 Task: Add Zora as organization name.
Action: Mouse moved to (754, 86)
Screenshot: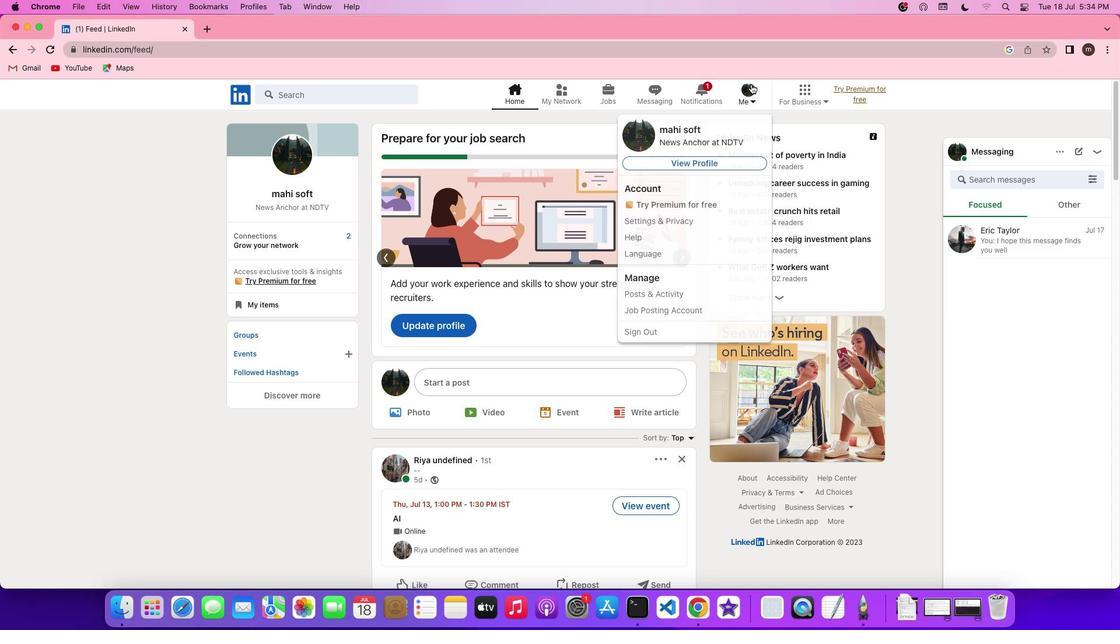 
Action: Mouse pressed left at (754, 86)
Screenshot: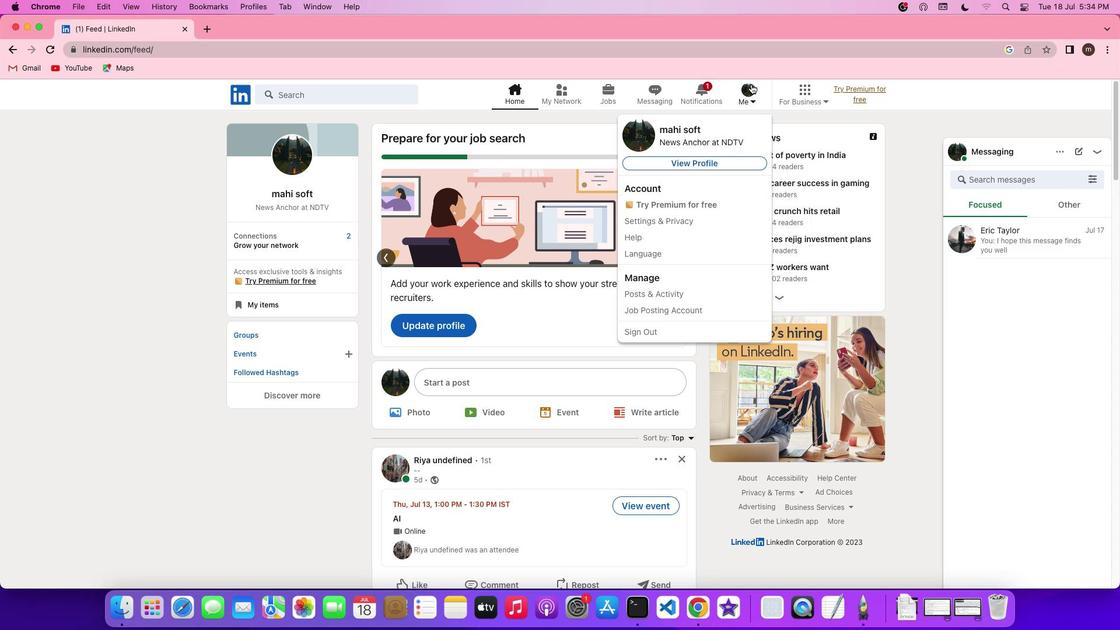 
Action: Mouse pressed left at (754, 86)
Screenshot: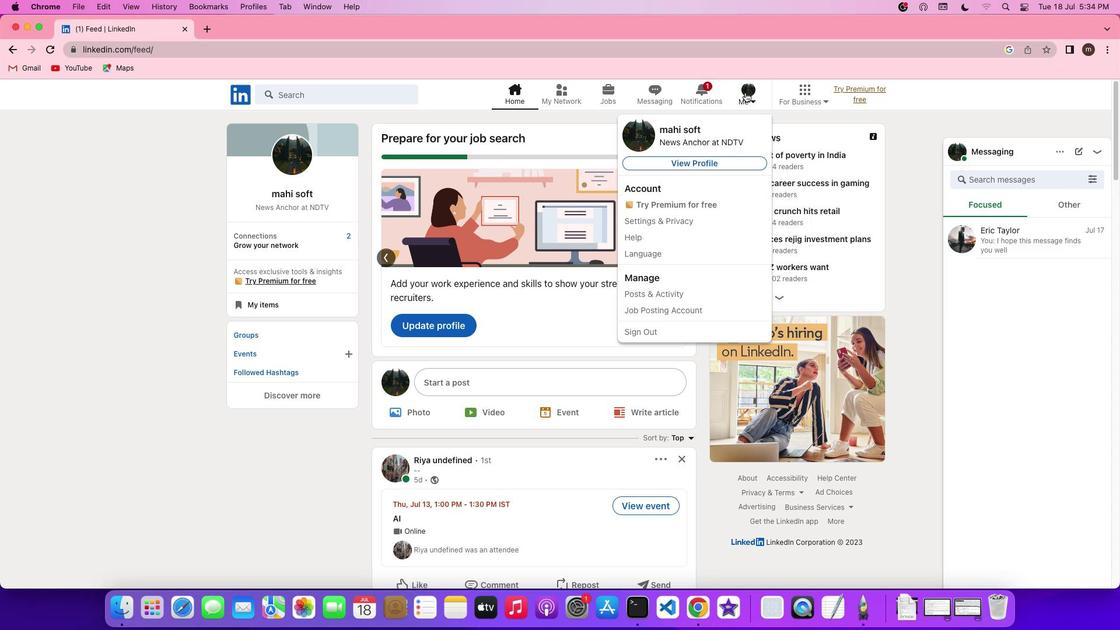 
Action: Mouse moved to (705, 159)
Screenshot: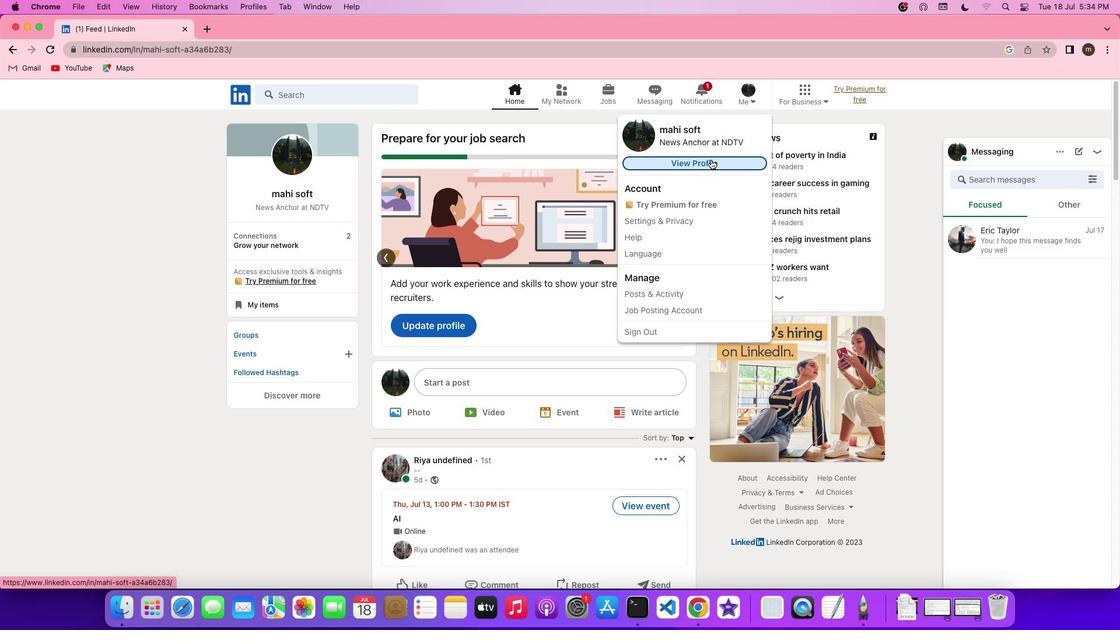 
Action: Mouse pressed left at (705, 159)
Screenshot: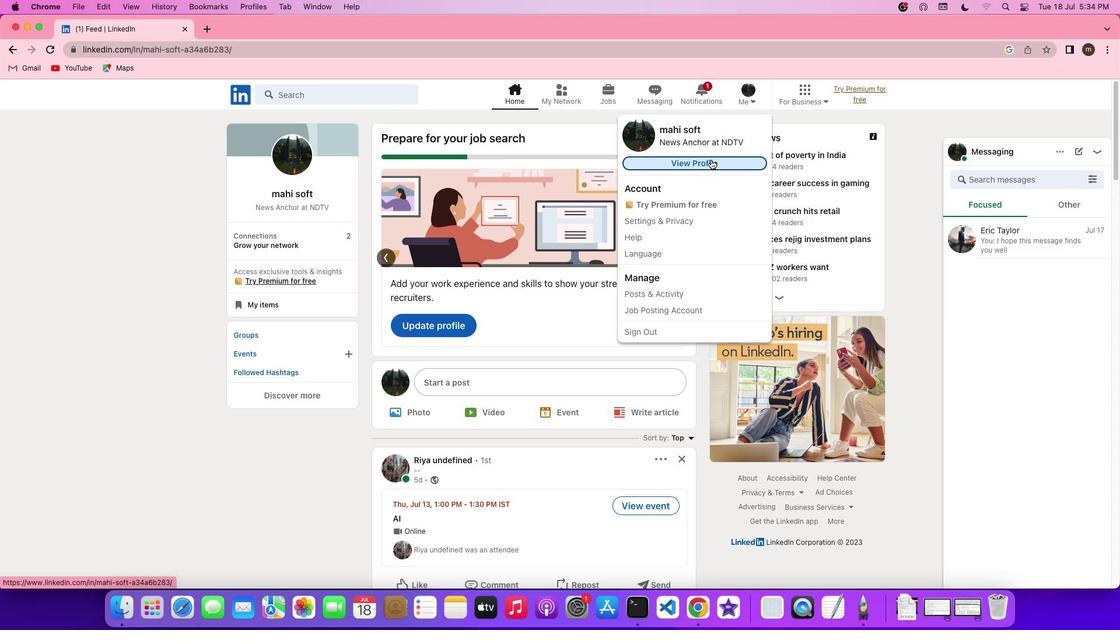 
Action: Mouse moved to (337, 341)
Screenshot: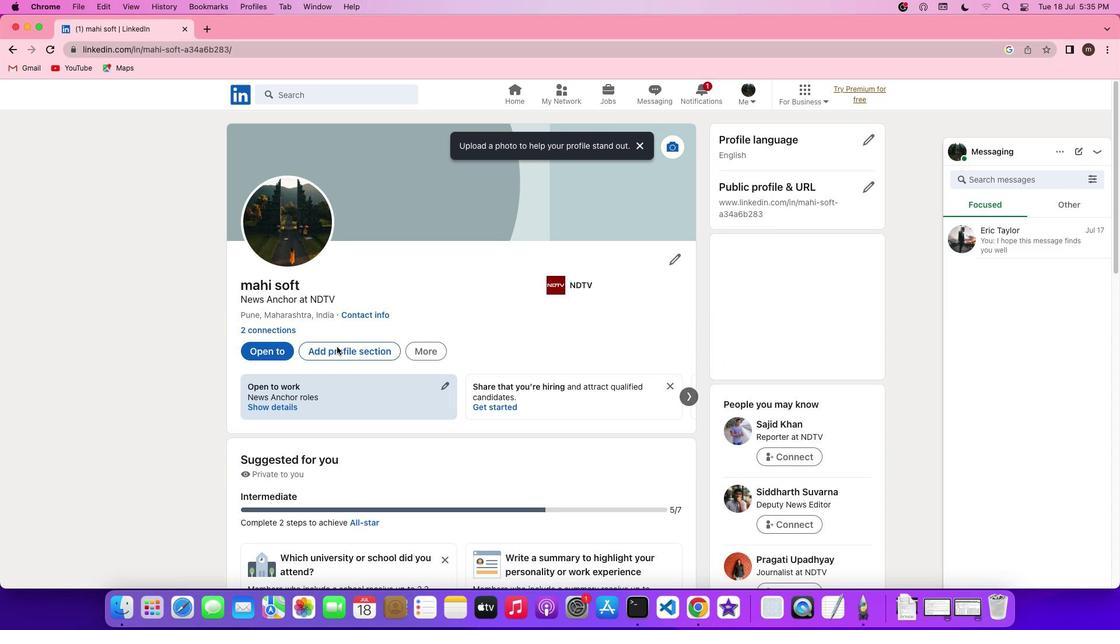 
Action: Mouse pressed left at (337, 341)
Screenshot: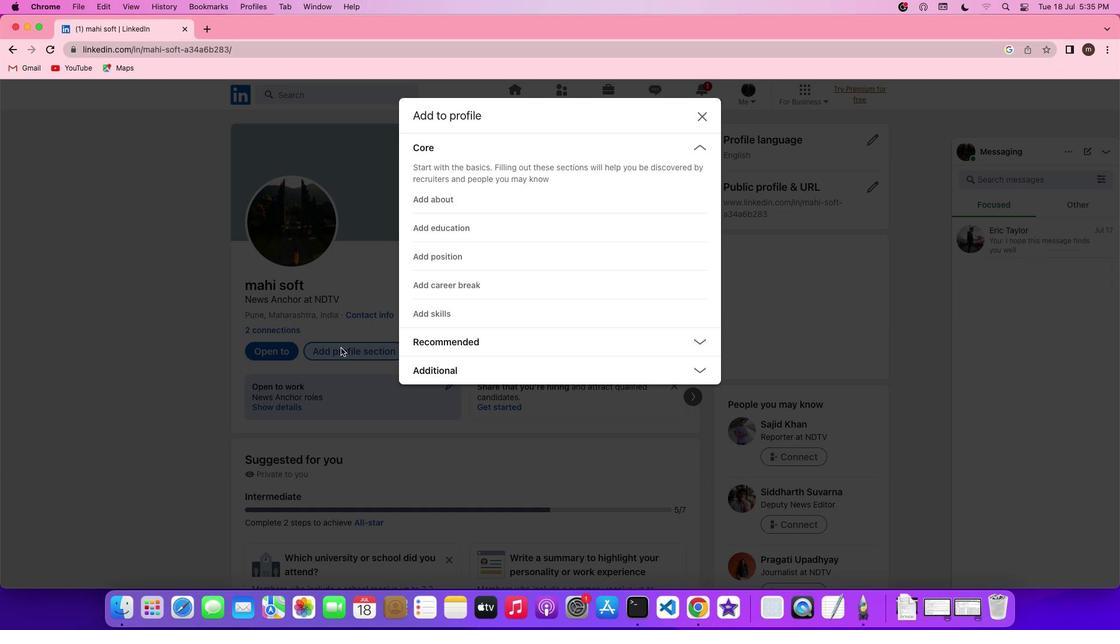 
Action: Mouse moved to (431, 361)
Screenshot: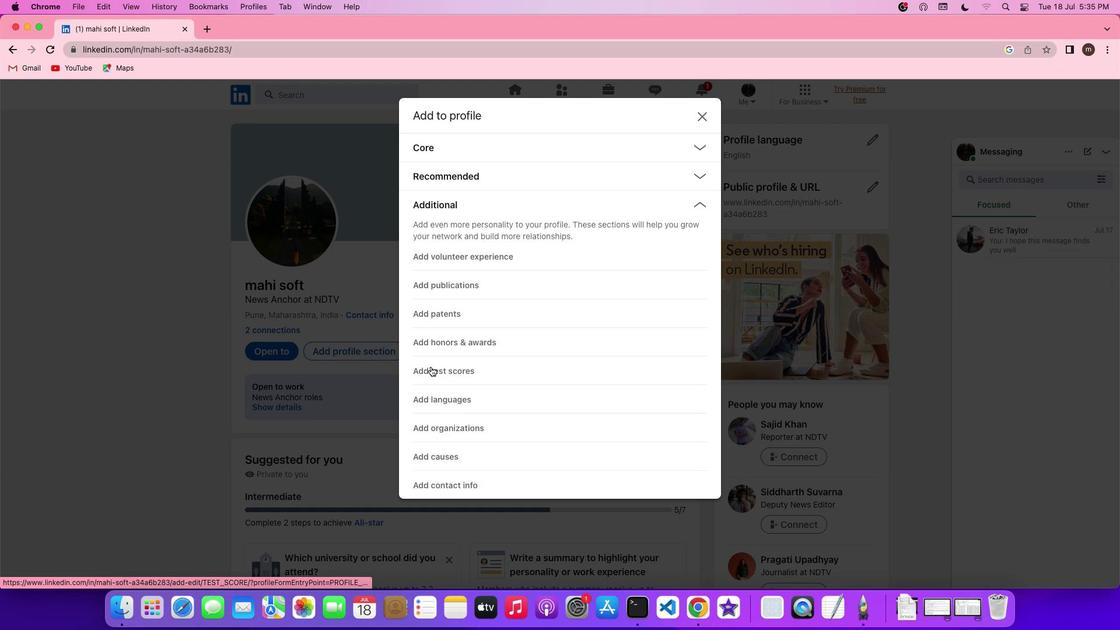 
Action: Mouse pressed left at (431, 361)
Screenshot: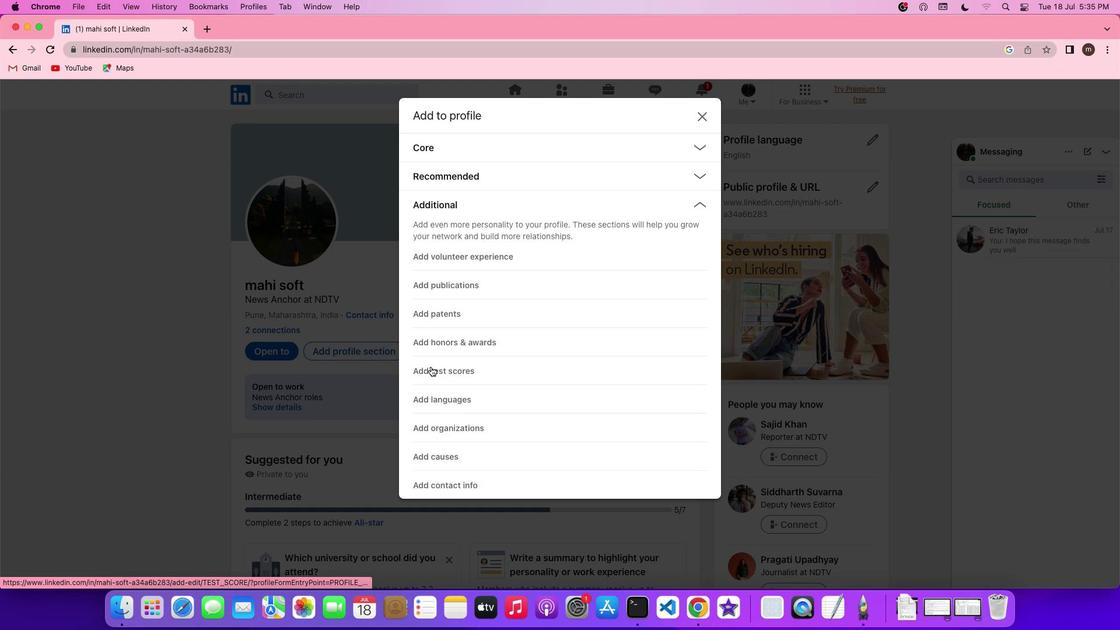 
Action: Mouse moved to (444, 417)
Screenshot: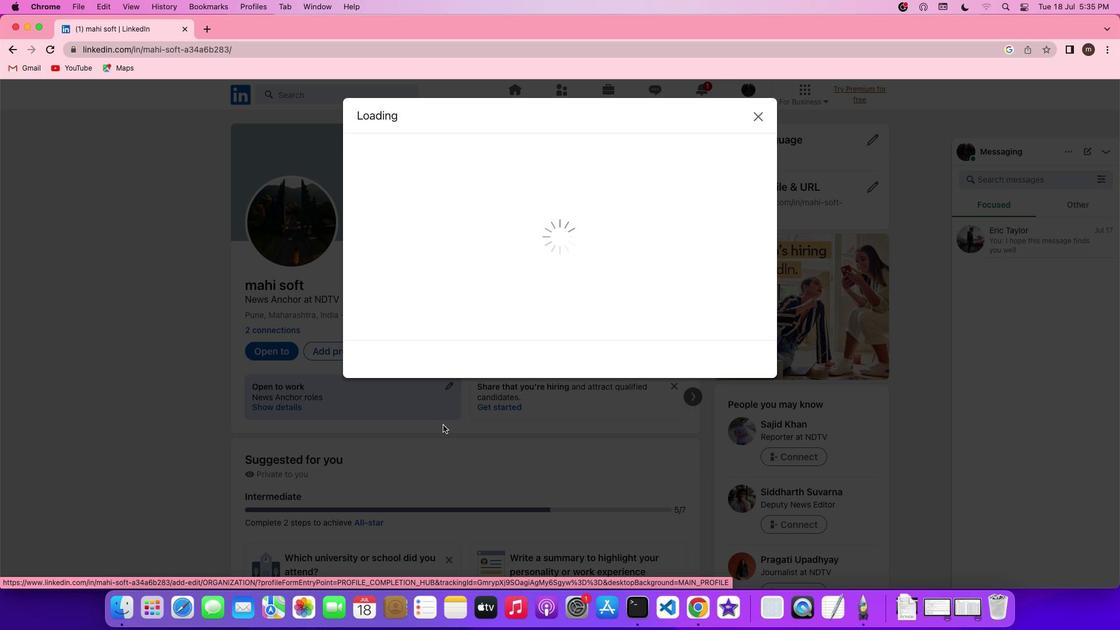 
Action: Mouse pressed left at (444, 417)
Screenshot: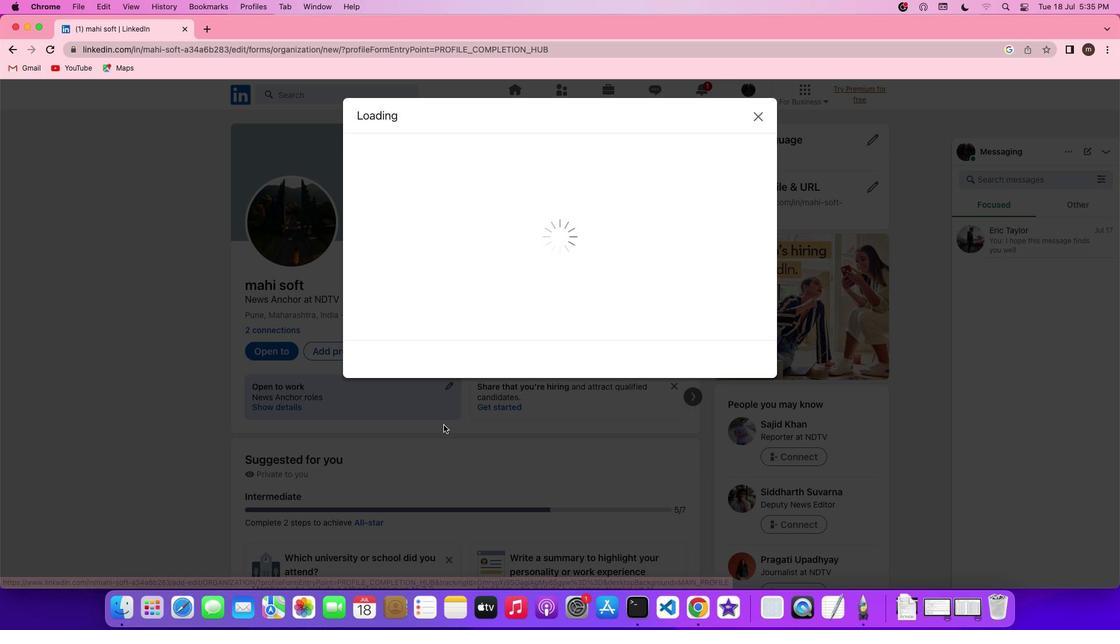 
Action: Mouse moved to (435, 191)
Screenshot: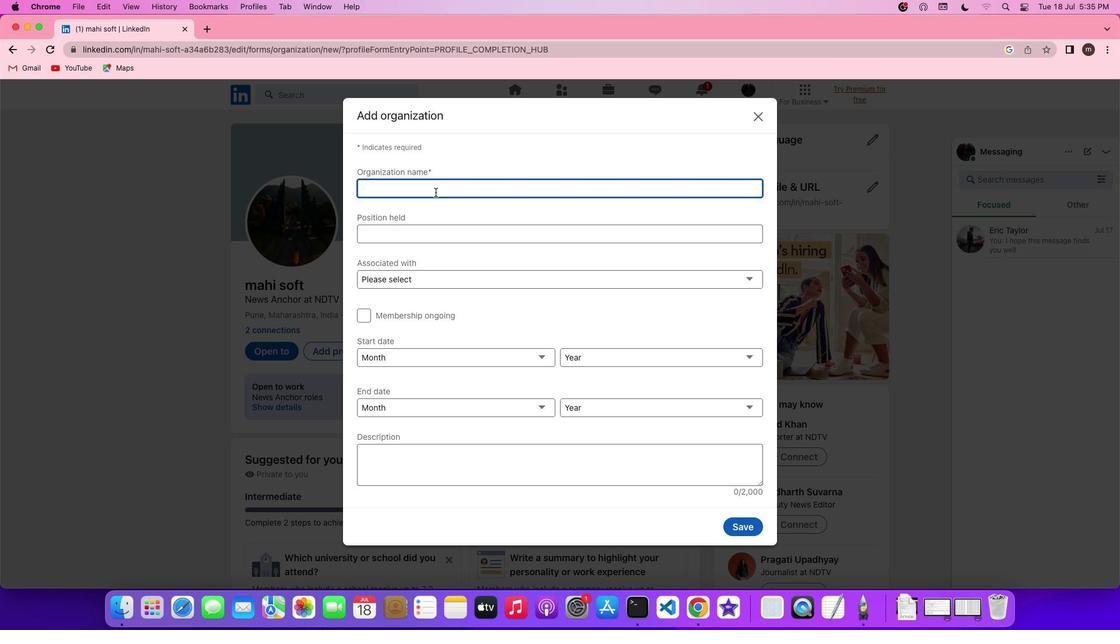 
Action: Mouse pressed left at (435, 191)
Screenshot: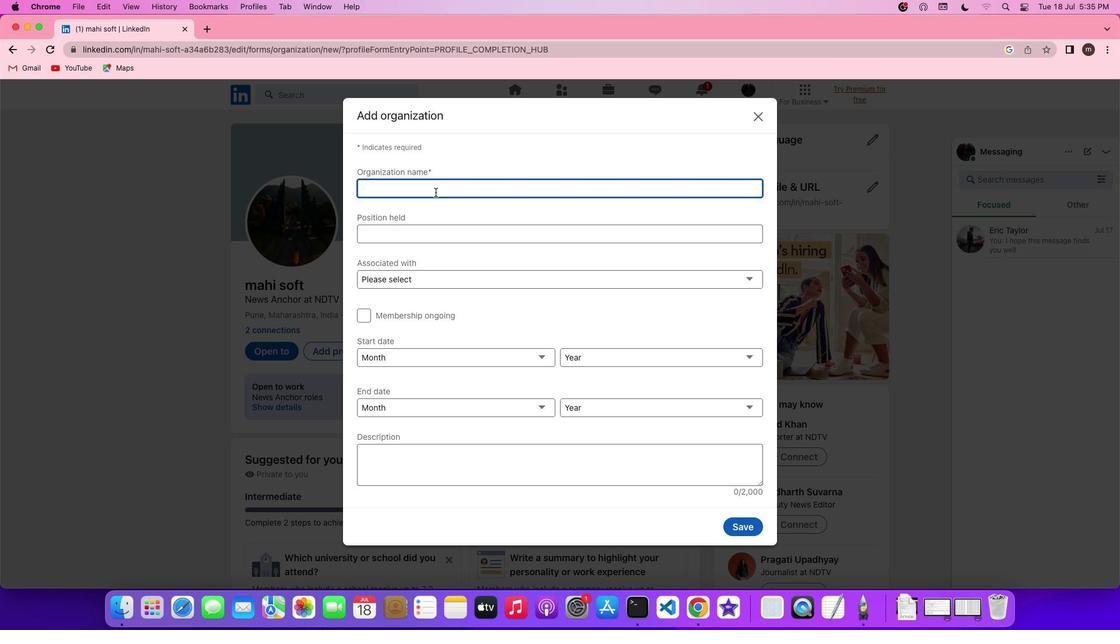 
Action: Mouse moved to (436, 191)
Screenshot: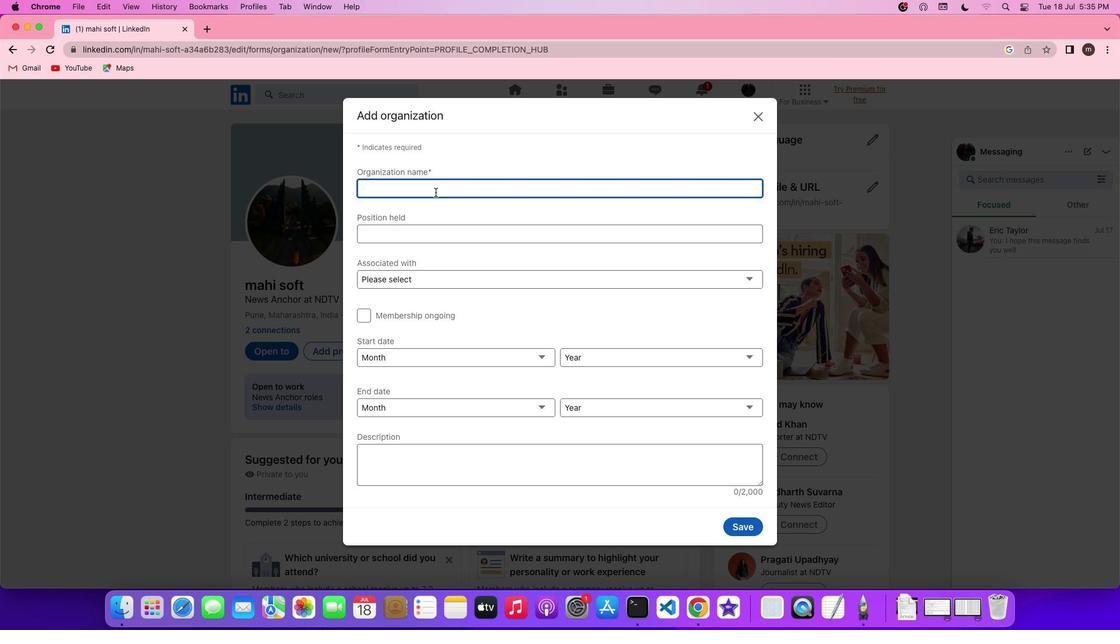 
Action: Key pressed Key.shift'Z''o''r''a'
Screenshot: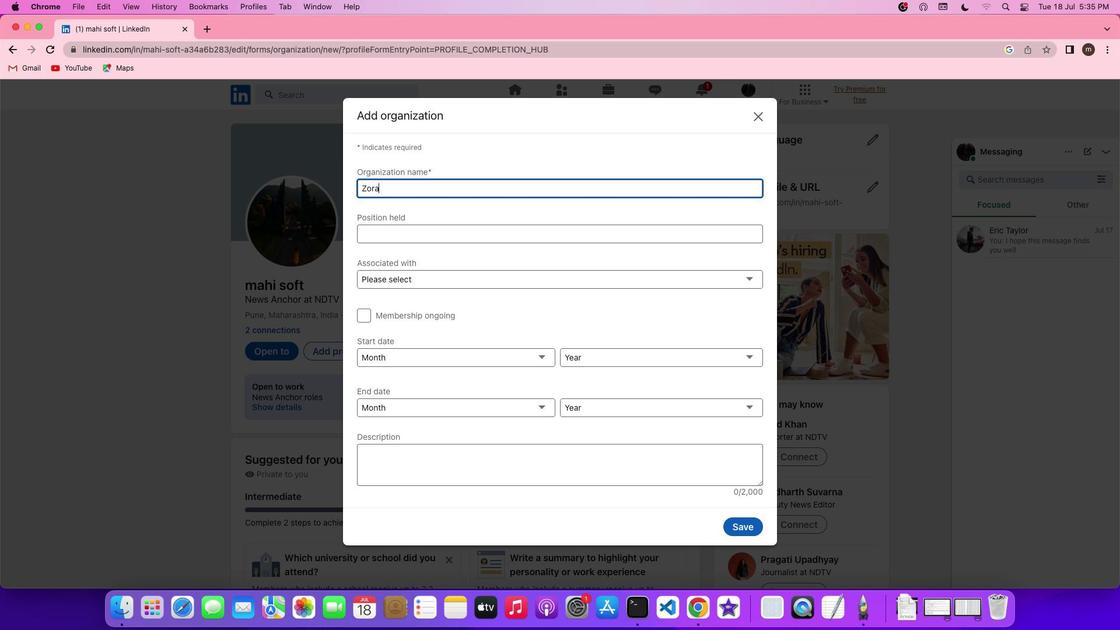 
